 Task: Create a section DevOps Drive and in the section, add a milestone Payment Gateway Integration in the project Wizardry.
Action: Mouse moved to (57, 342)
Screenshot: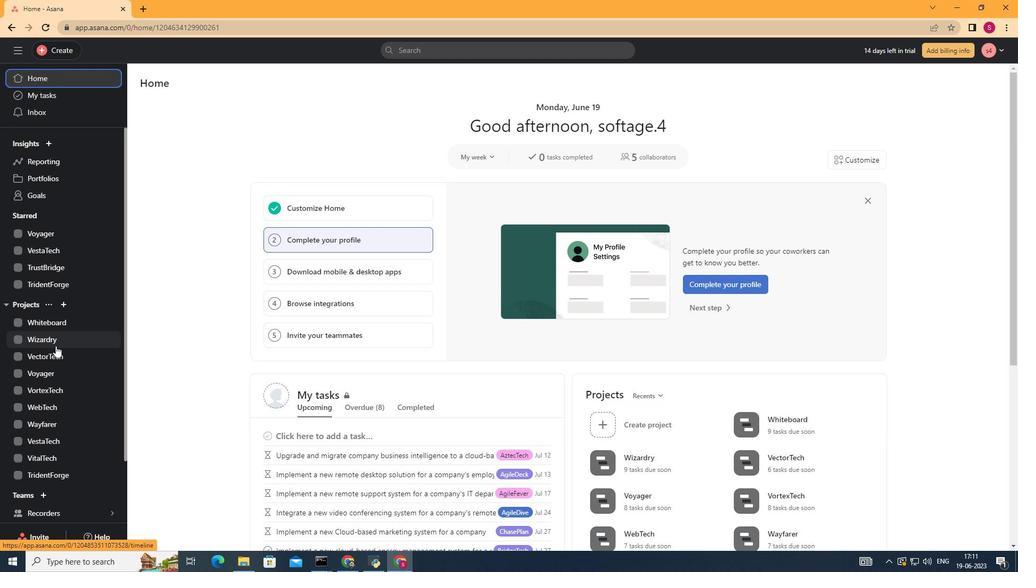 
Action: Mouse pressed left at (57, 342)
Screenshot: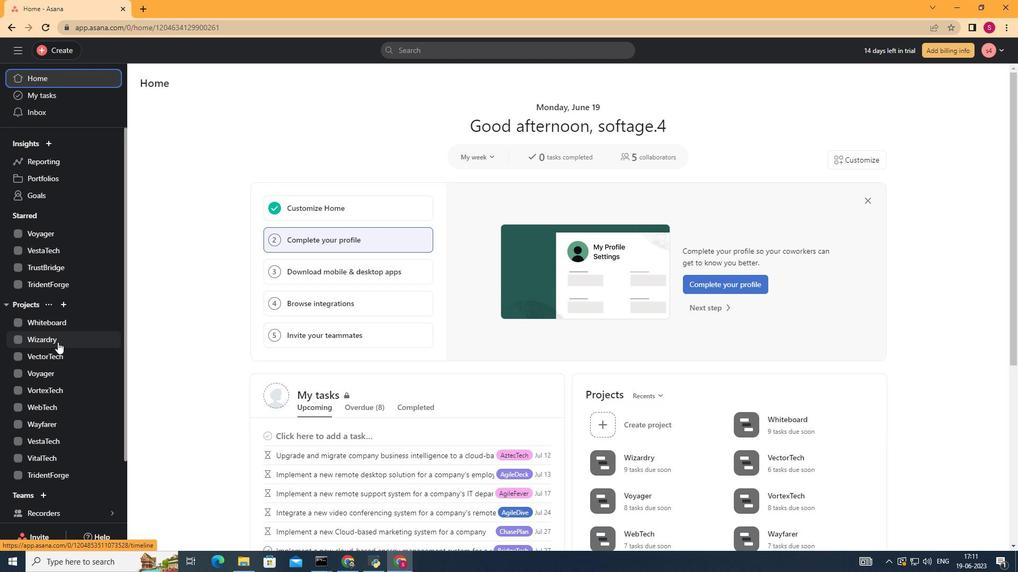 
Action: Mouse moved to (233, 456)
Screenshot: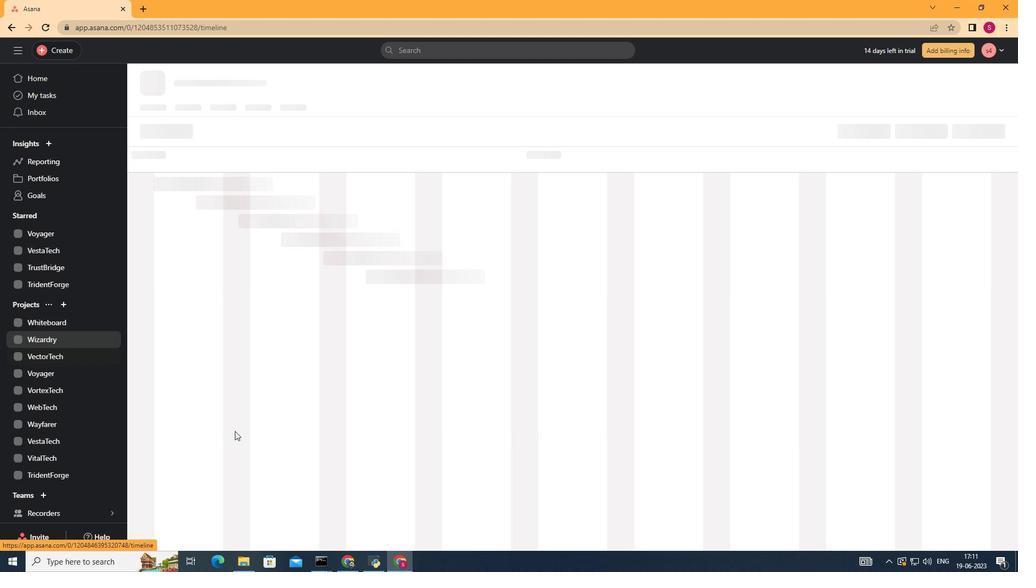 
Action: Mouse scrolled (233, 455) with delta (0, 0)
Screenshot: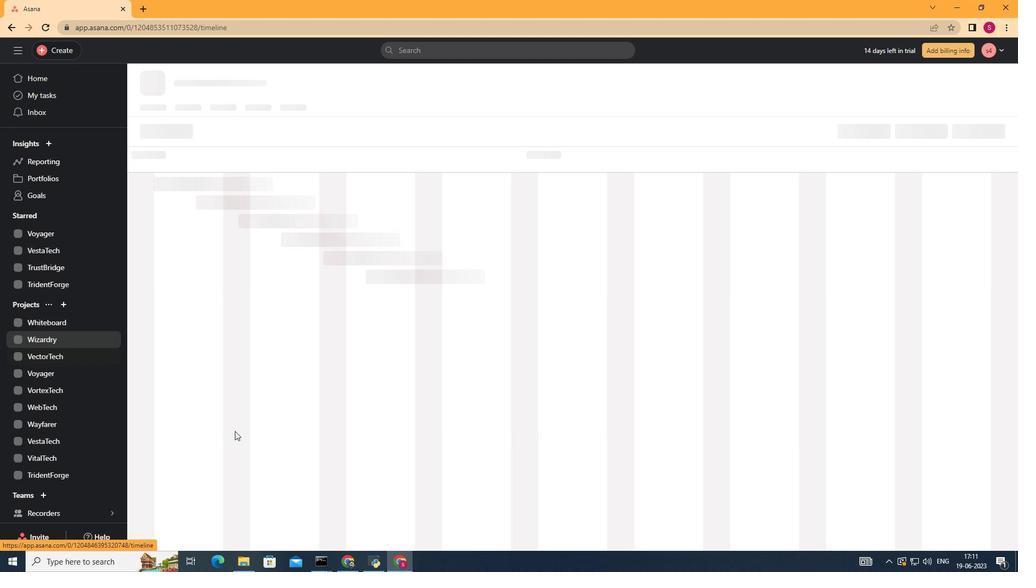 
Action: Mouse moved to (227, 468)
Screenshot: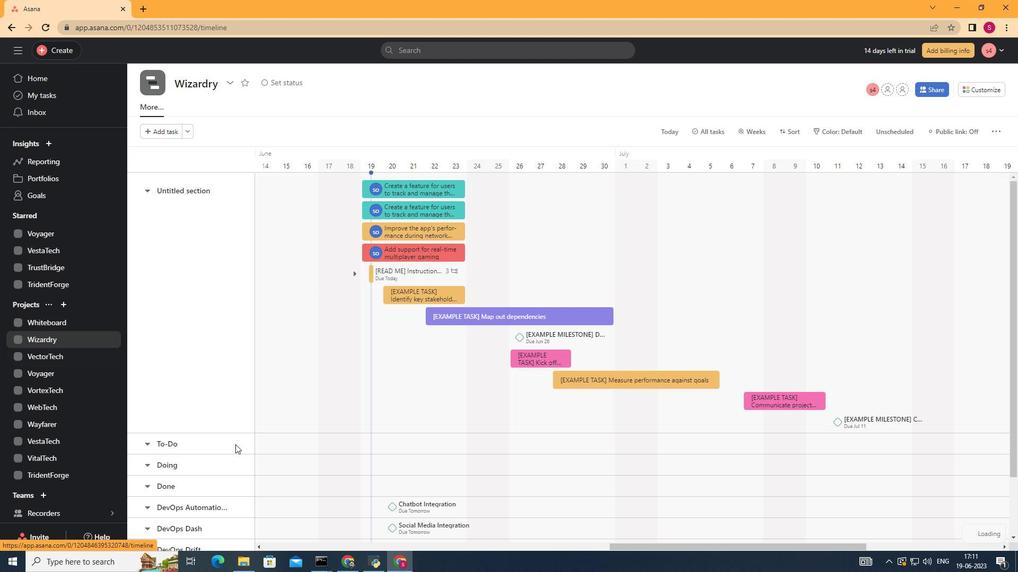 
Action: Mouse scrolled (227, 467) with delta (0, 0)
Screenshot: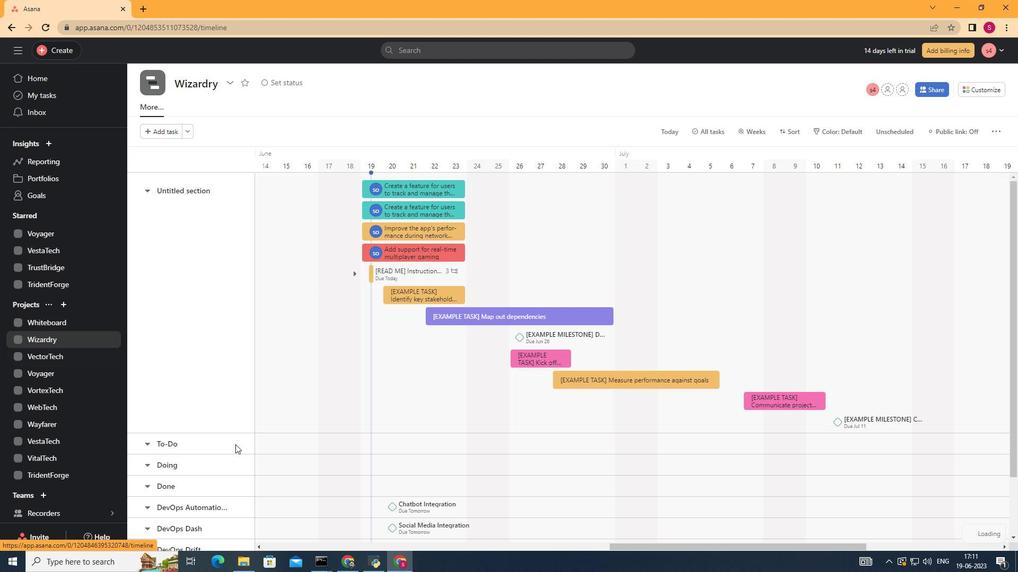 
Action: Mouse moved to (186, 498)
Screenshot: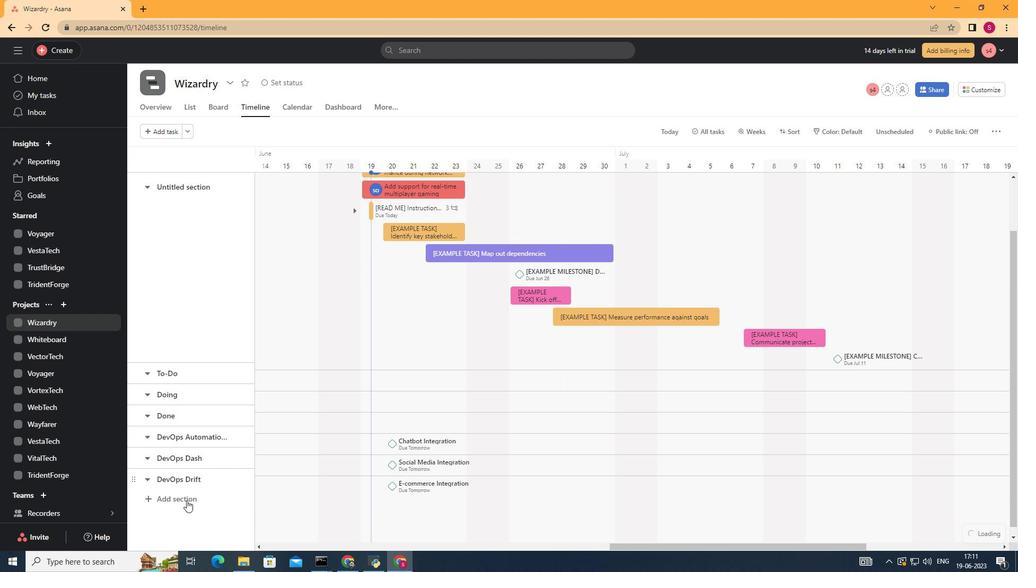 
Action: Mouse pressed left at (186, 498)
Screenshot: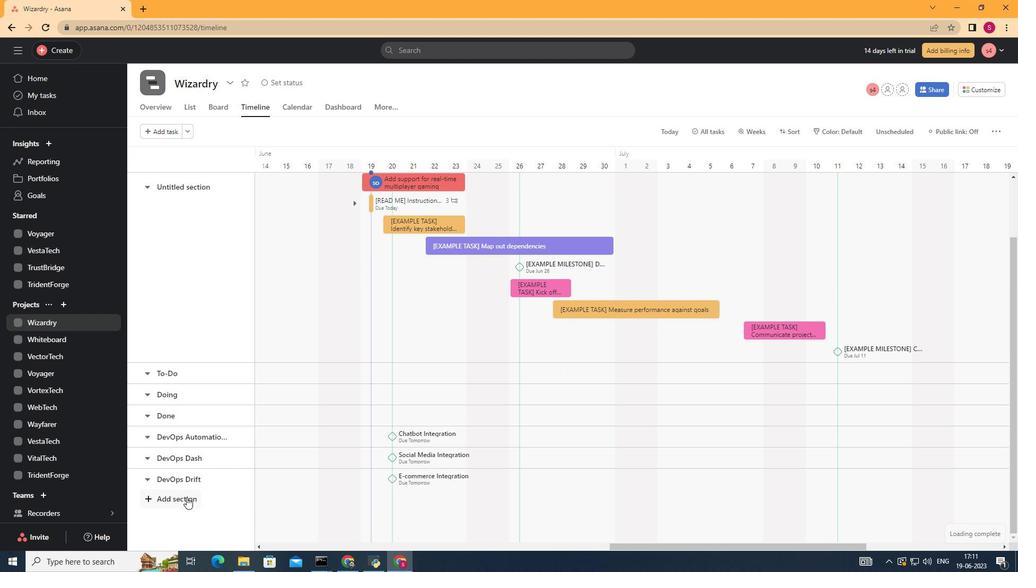 
Action: Mouse moved to (178, 499)
Screenshot: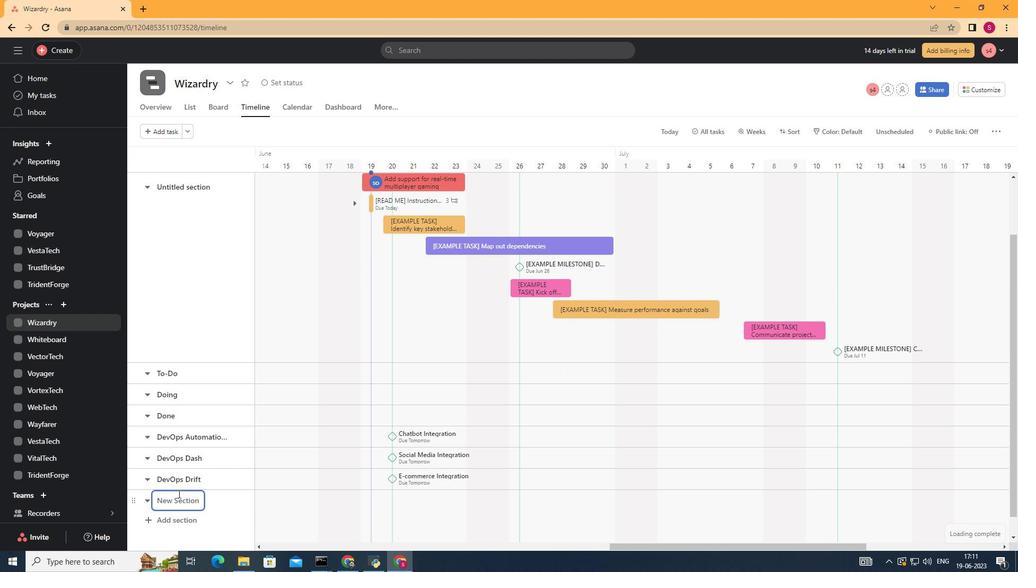 
Action: Key pressed <Key.shift>Dev<Key.shift><Key.shift><Key.shift><Key.shift>Ops<Key.space><Key.shift>Drive<Key.enter>
Screenshot: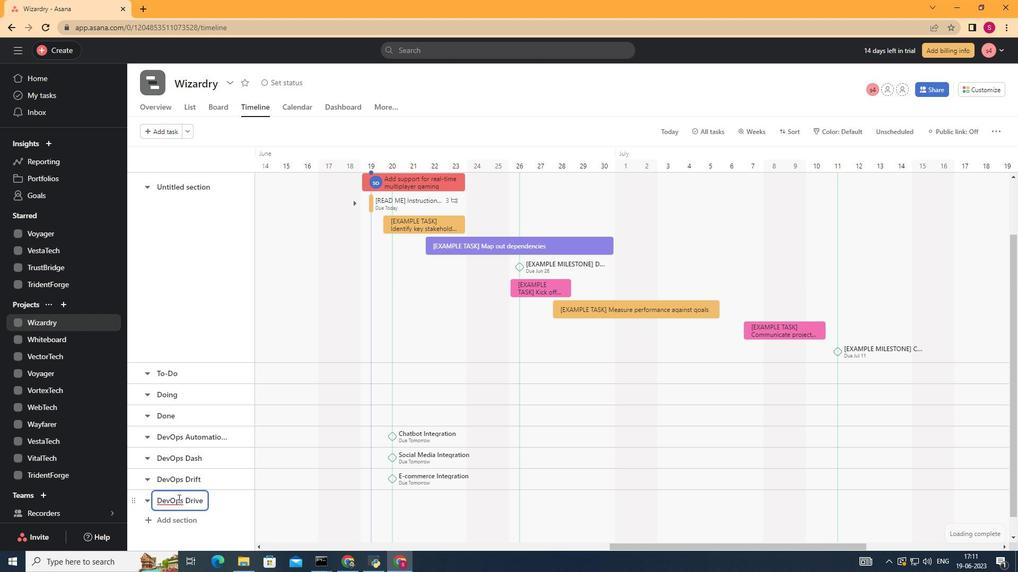 
Action: Mouse moved to (307, 498)
Screenshot: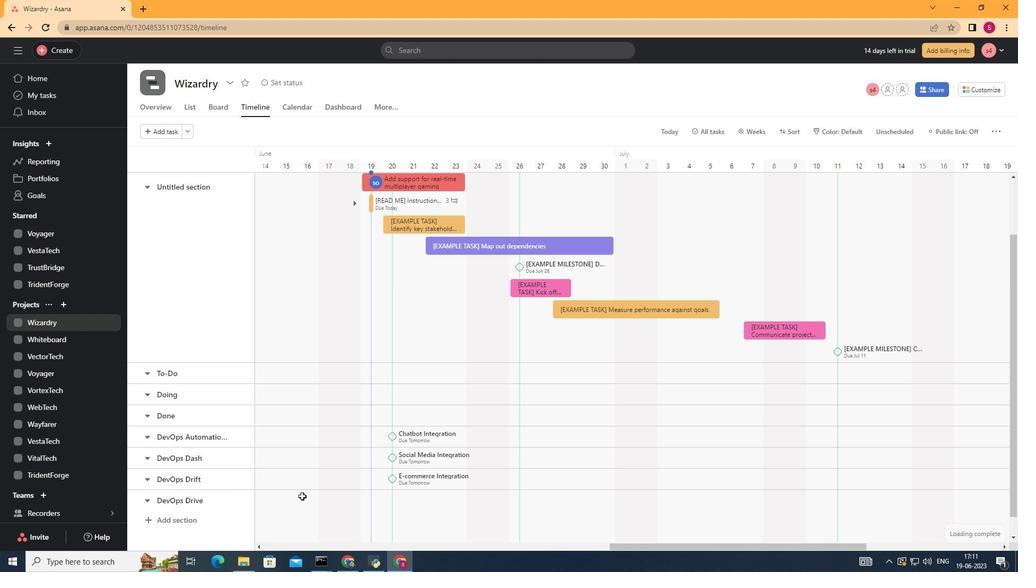 
Action: Mouse pressed left at (307, 498)
Screenshot: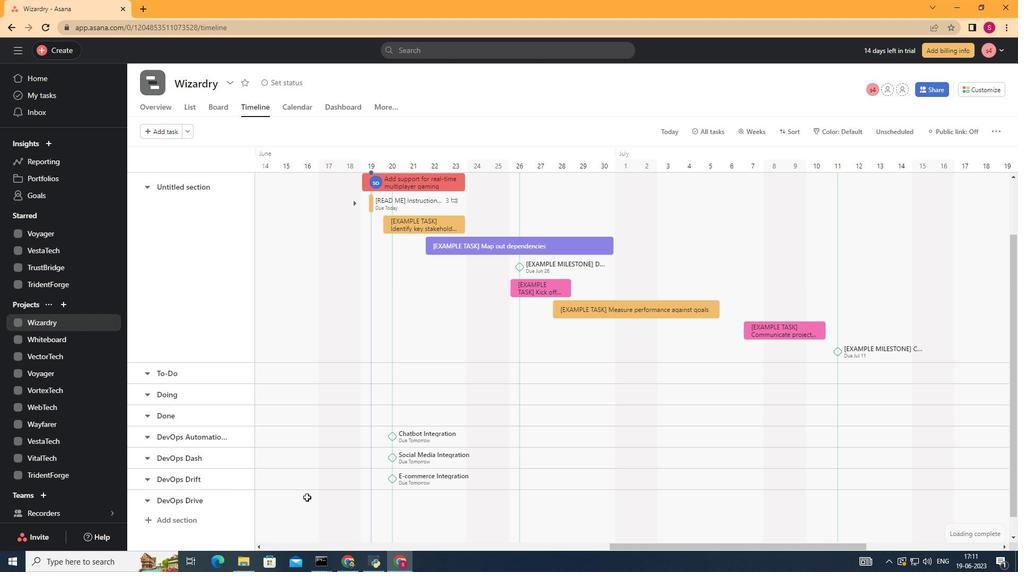 
Action: Mouse moved to (307, 498)
Screenshot: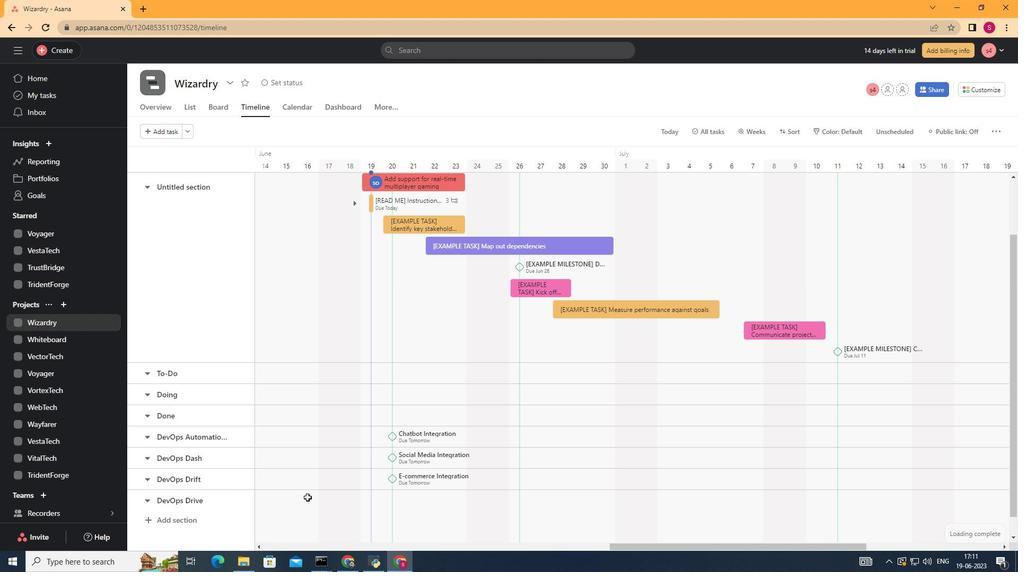 
Action: Key pressed <Key.shift>Payment<Key.space><Key.shift><Key.shift>Gateway<Key.space><Key.shift>Integration<Key.enter>
Screenshot: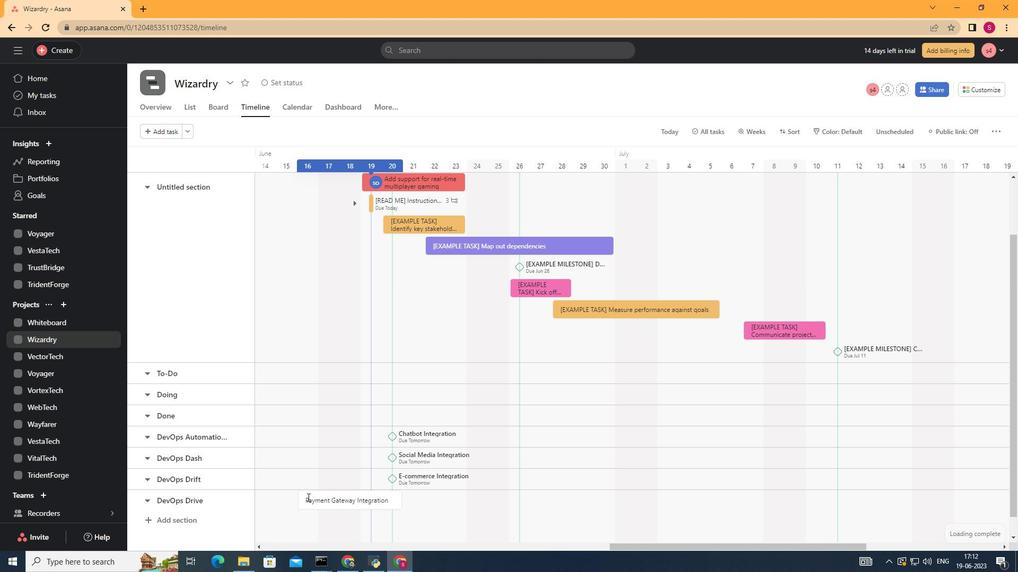 
Action: Mouse moved to (342, 502)
Screenshot: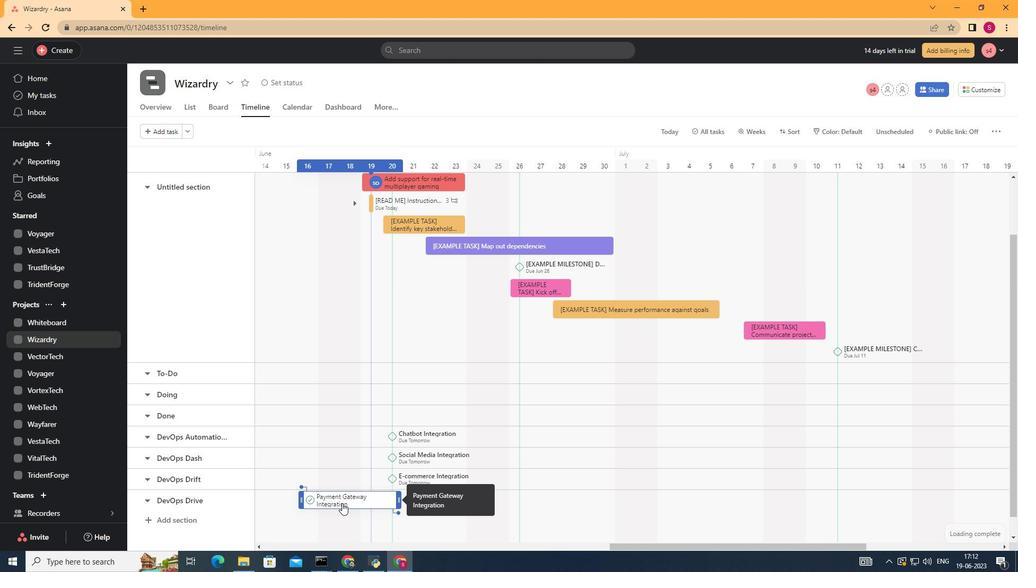 
Action: Mouse pressed right at (342, 502)
Screenshot: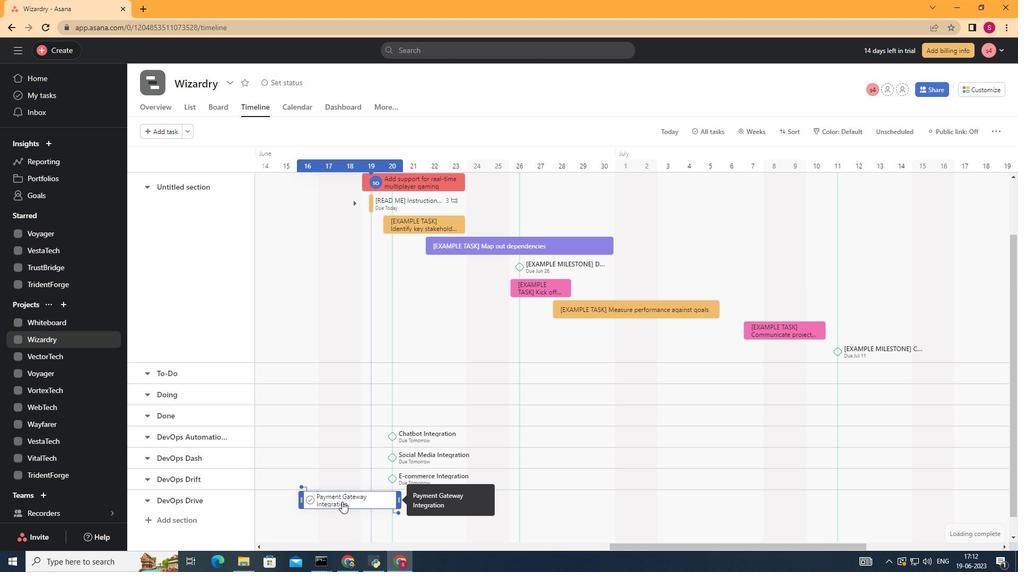 
Action: Mouse moved to (376, 447)
Screenshot: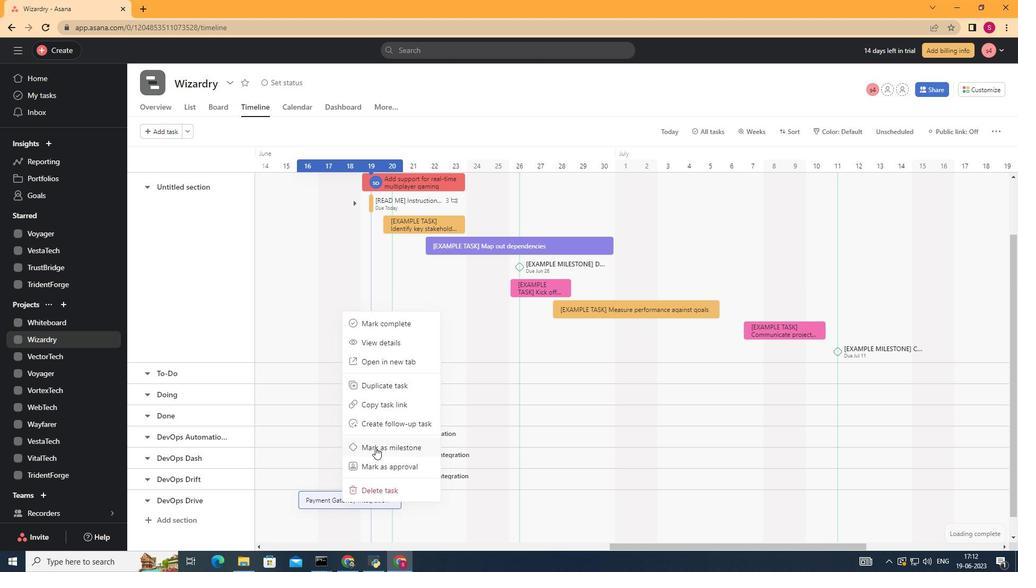
Action: Mouse pressed left at (376, 447)
Screenshot: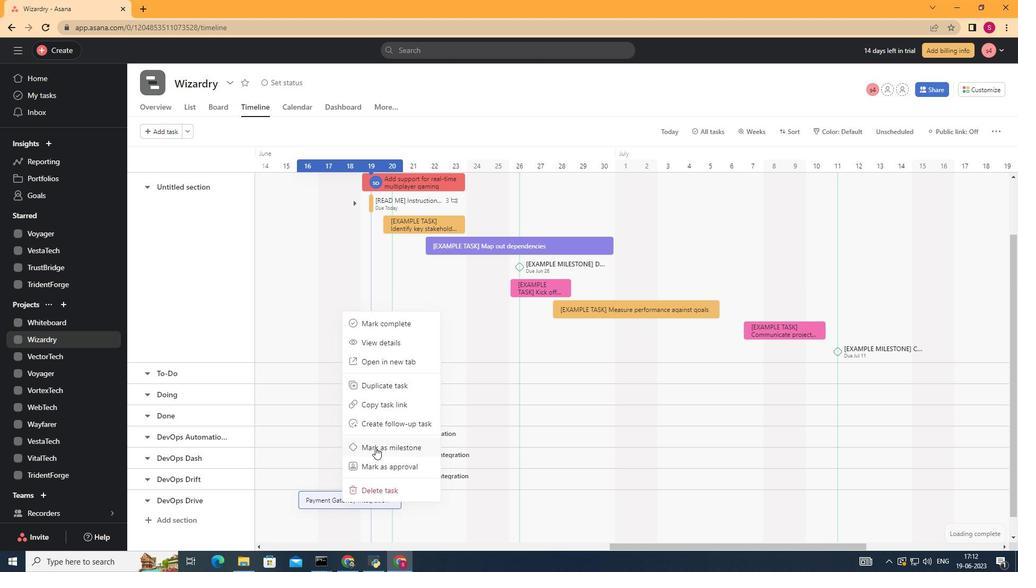 
Action: Mouse moved to (327, 512)
Screenshot: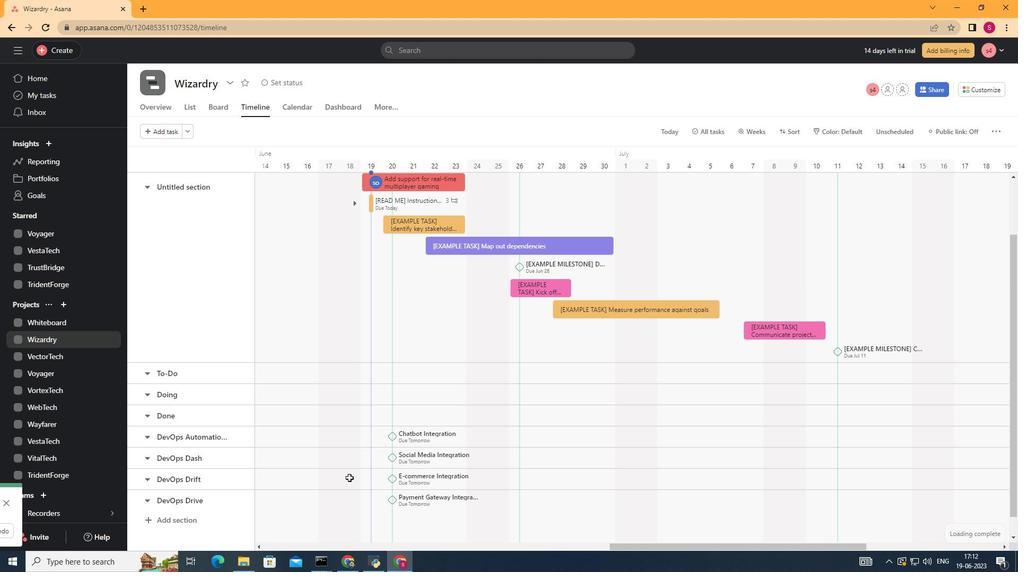 
